 Task: Forward email with the signature Guillermo Adams with the subject Update on a termination meeting from softage.8@softage.net to softage.6@softage.net and softage.7@softage.net with BCC to softage.9@softage.net with the message Could you please provide a list of the project assumptions and constraints?
Action: Mouse moved to (1187, 514)
Screenshot: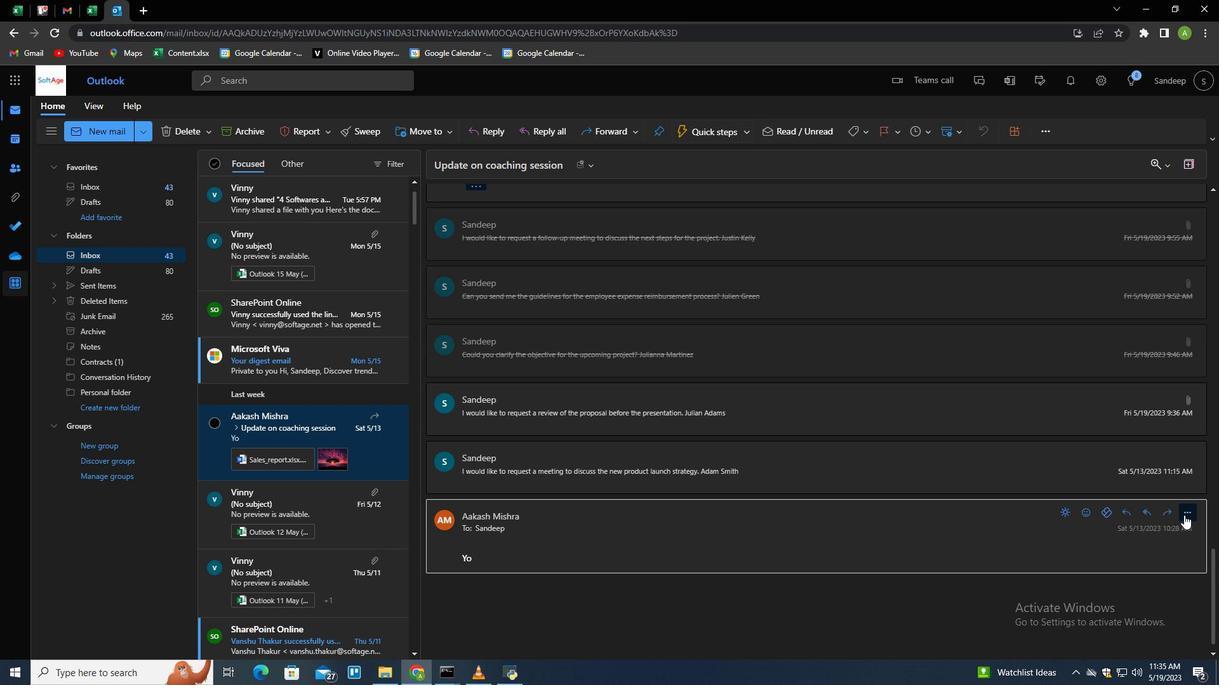 
Action: Mouse pressed left at (1187, 514)
Screenshot: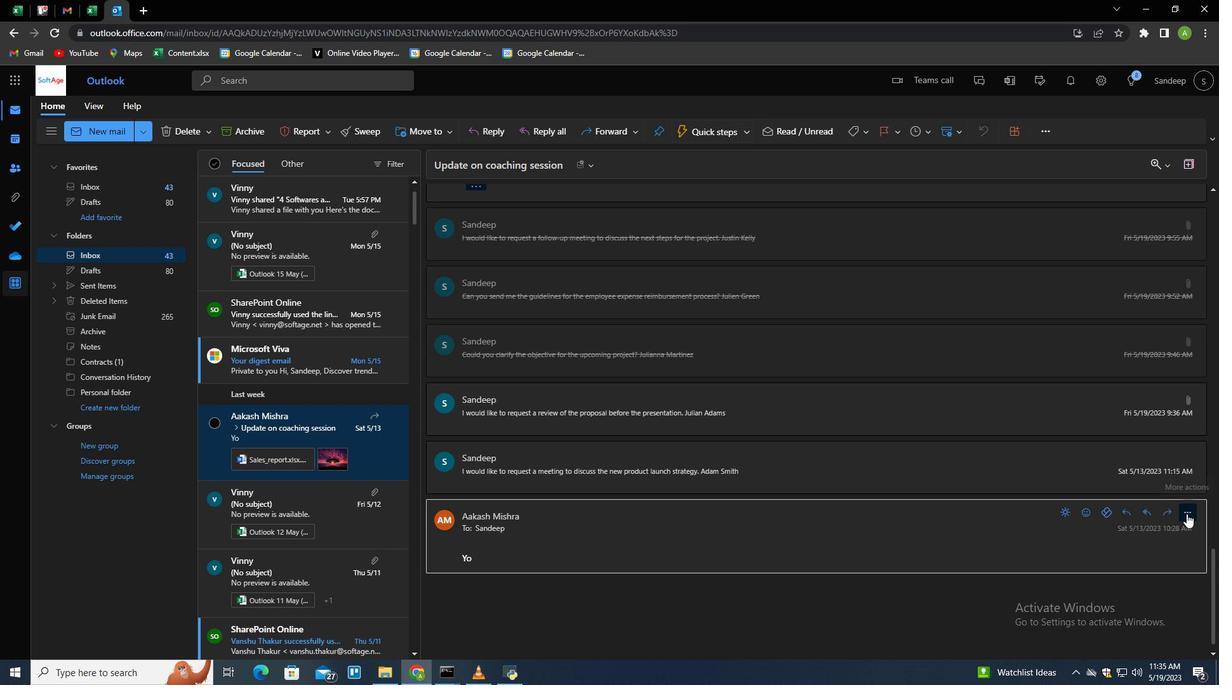 
Action: Mouse moved to (1114, 146)
Screenshot: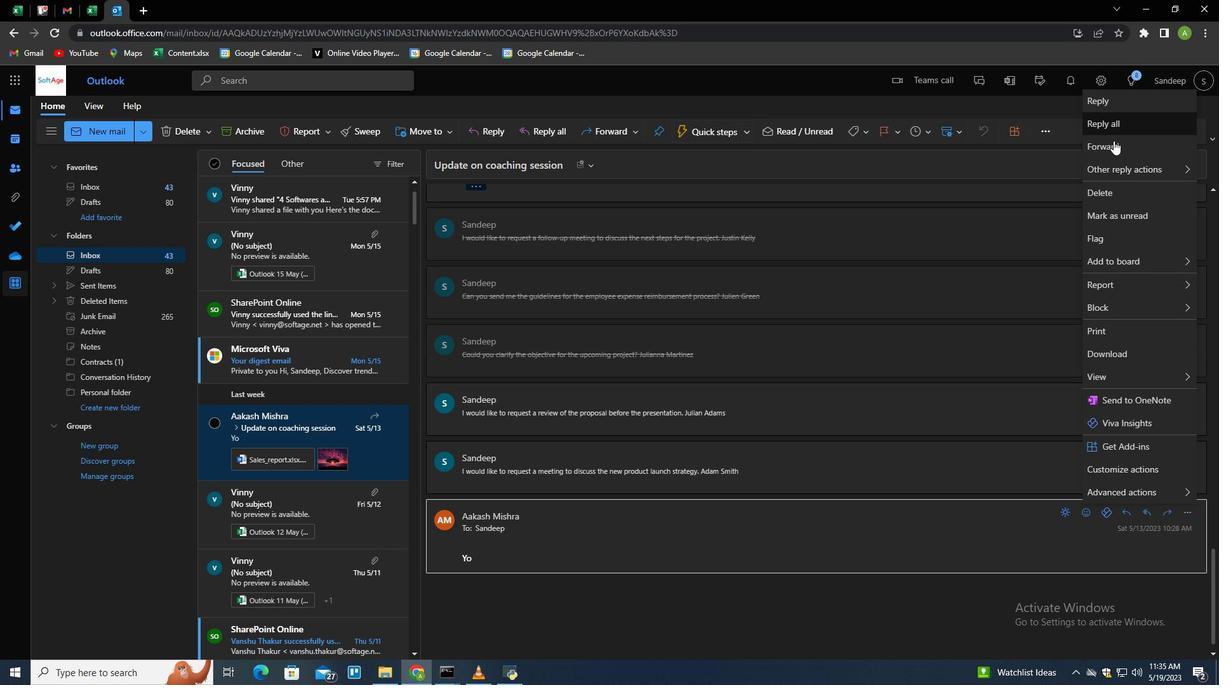 
Action: Mouse pressed left at (1114, 146)
Screenshot: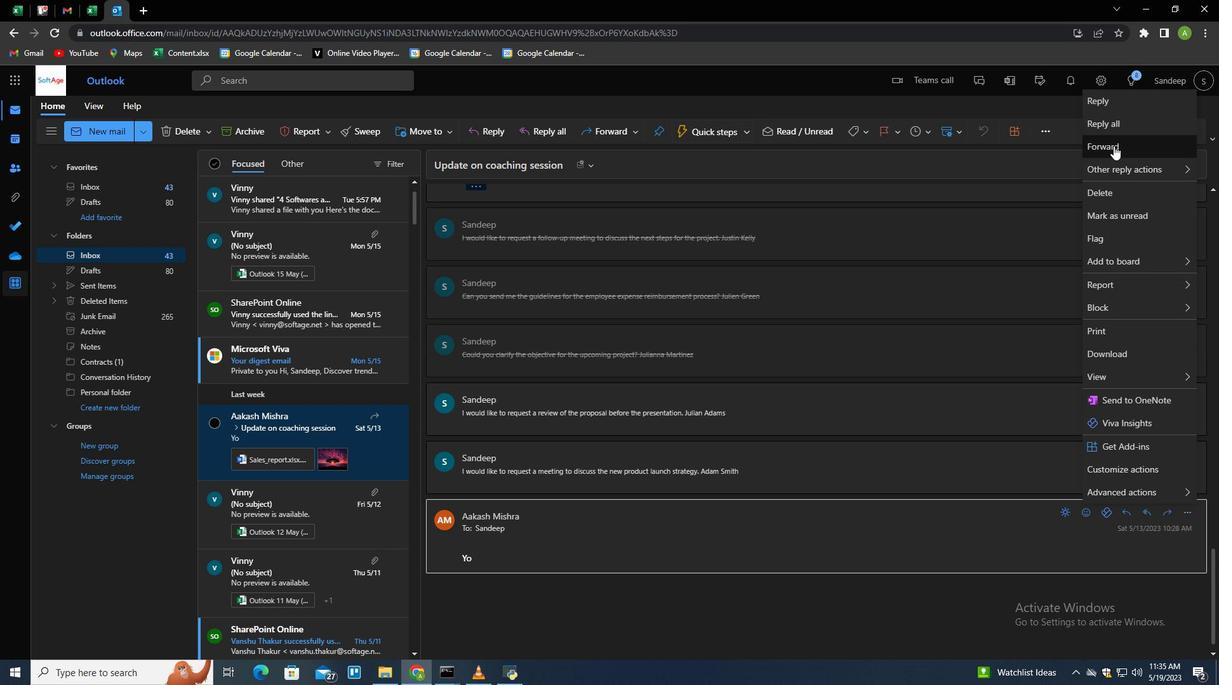 
Action: Mouse moved to (851, 135)
Screenshot: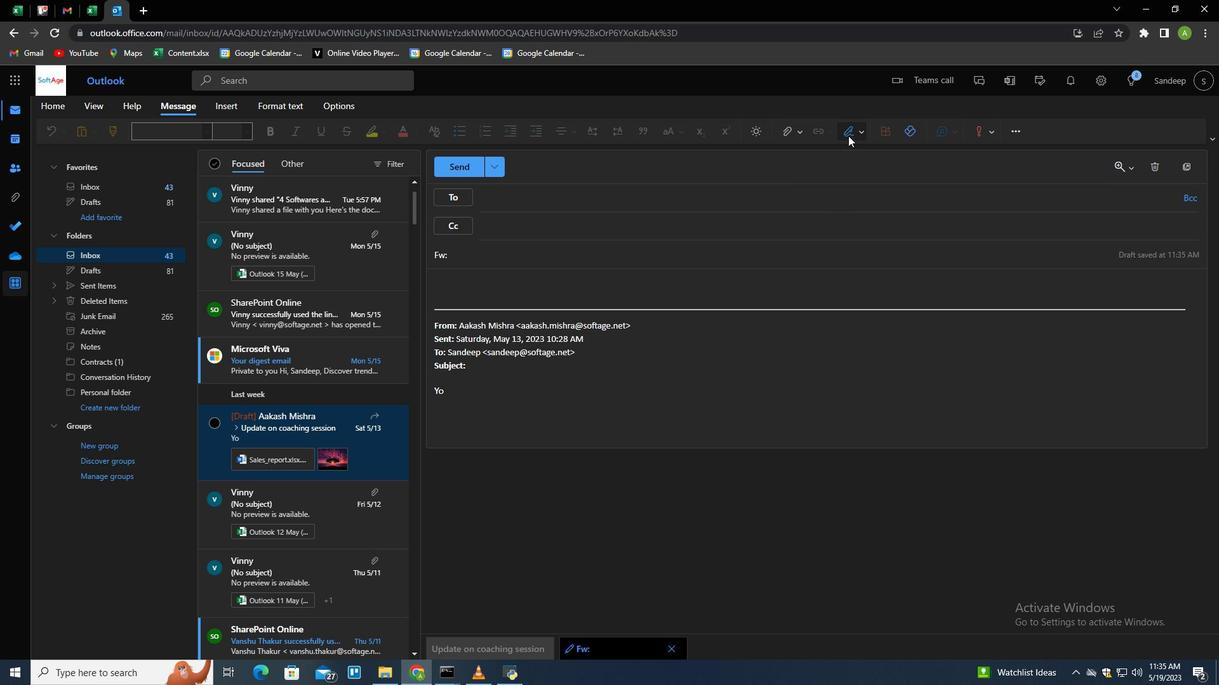 
Action: Mouse pressed left at (851, 135)
Screenshot: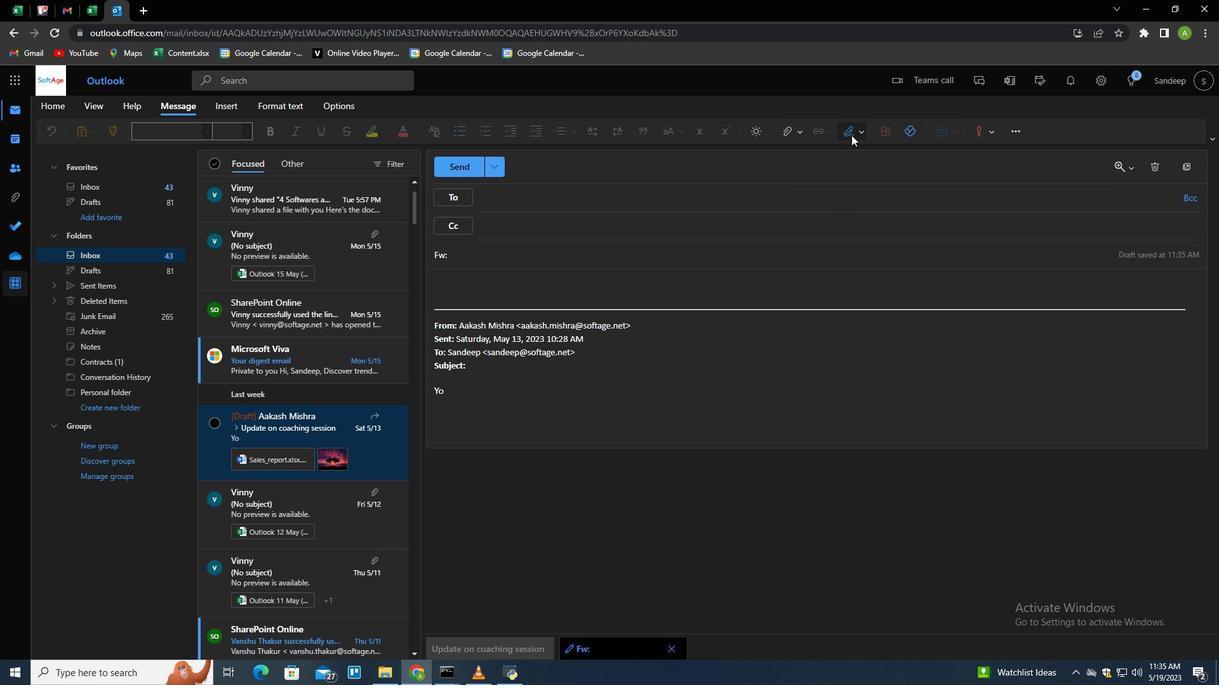 
Action: Mouse moved to (836, 182)
Screenshot: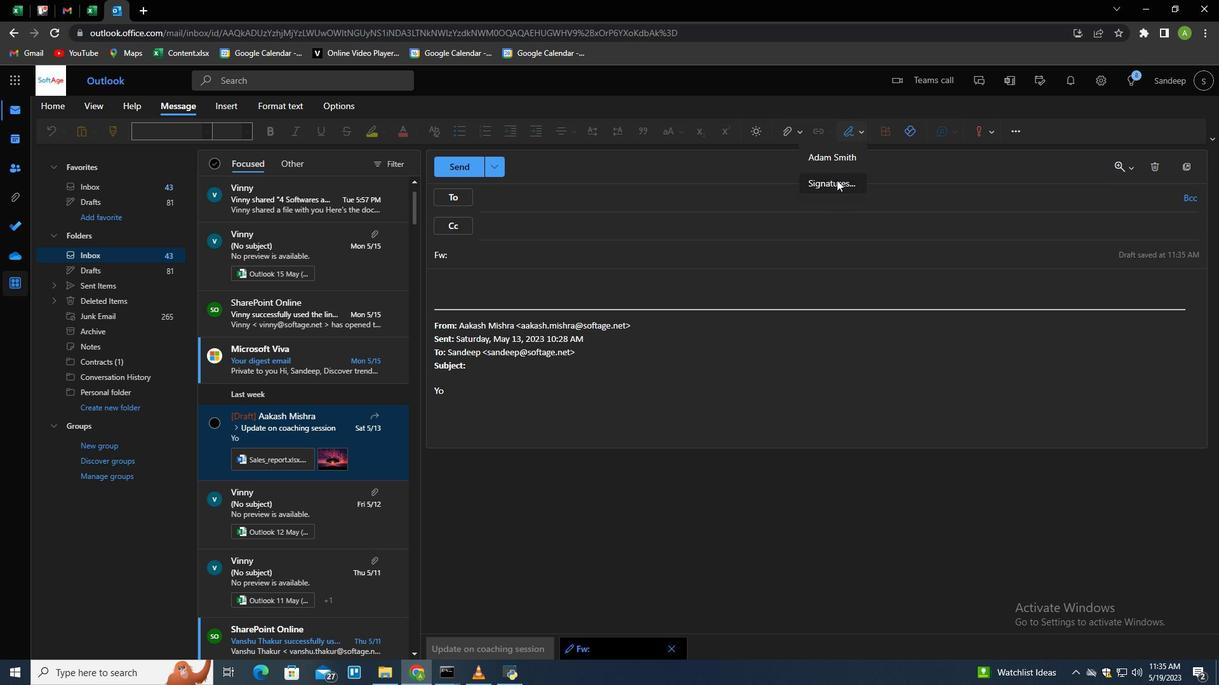 
Action: Mouse pressed left at (836, 182)
Screenshot: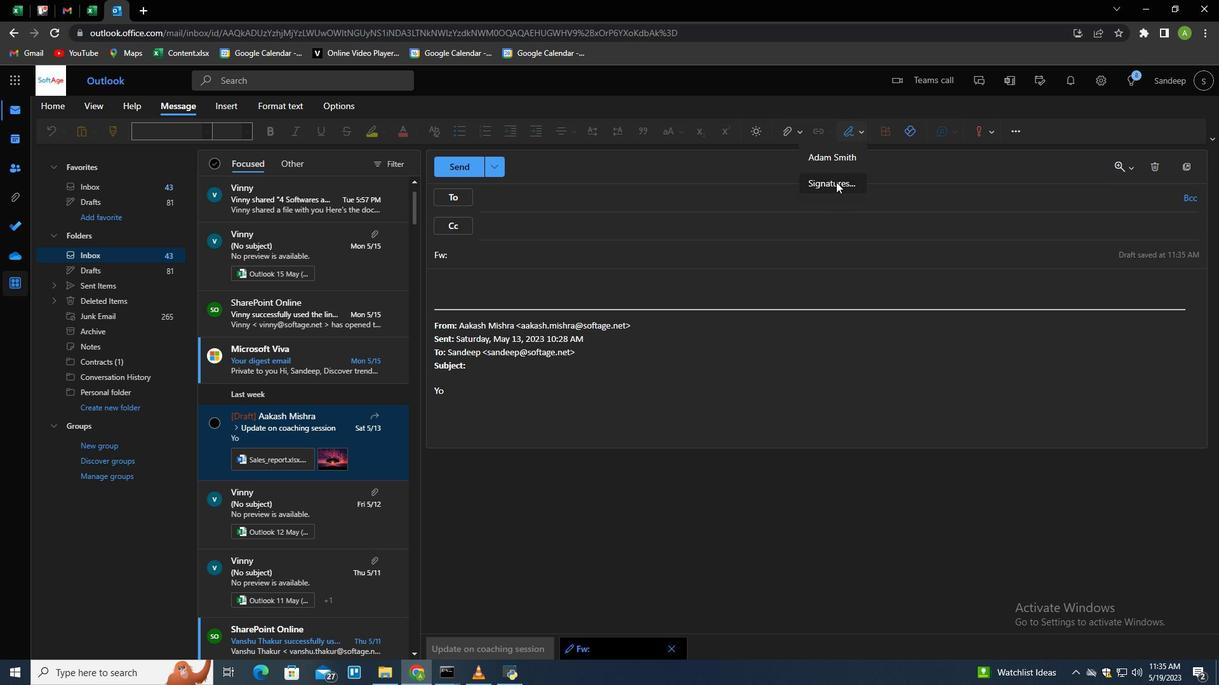 
Action: Mouse moved to (855, 231)
Screenshot: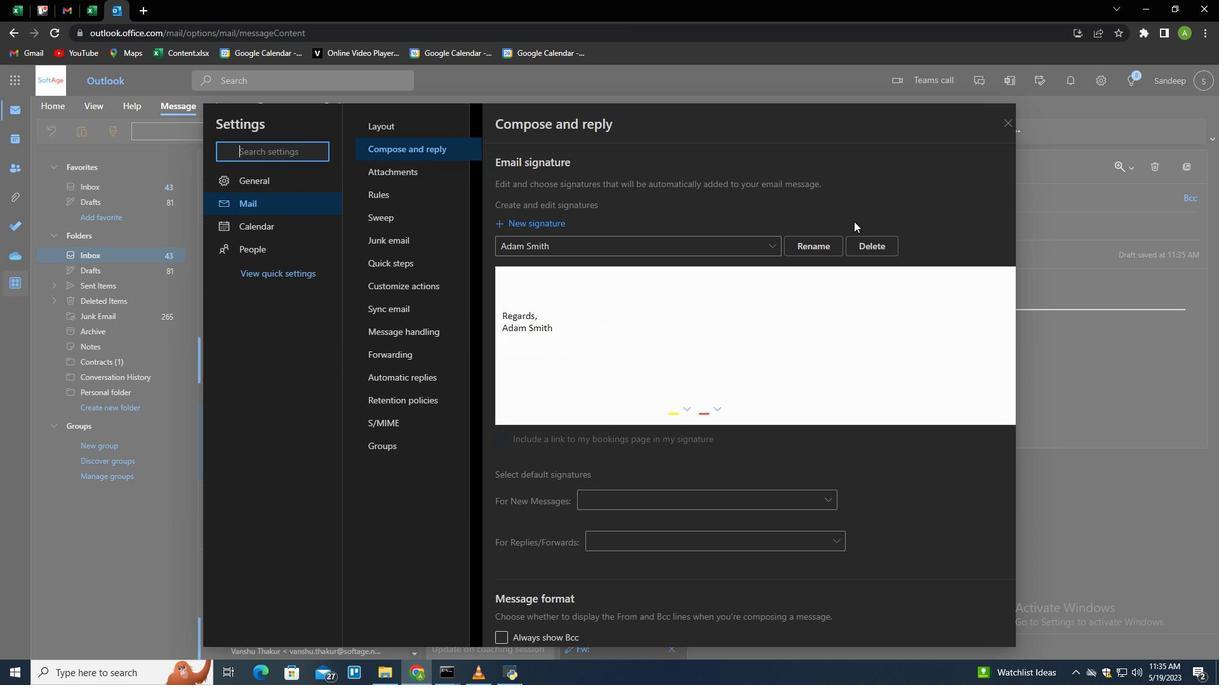
Action: Mouse pressed left at (855, 231)
Screenshot: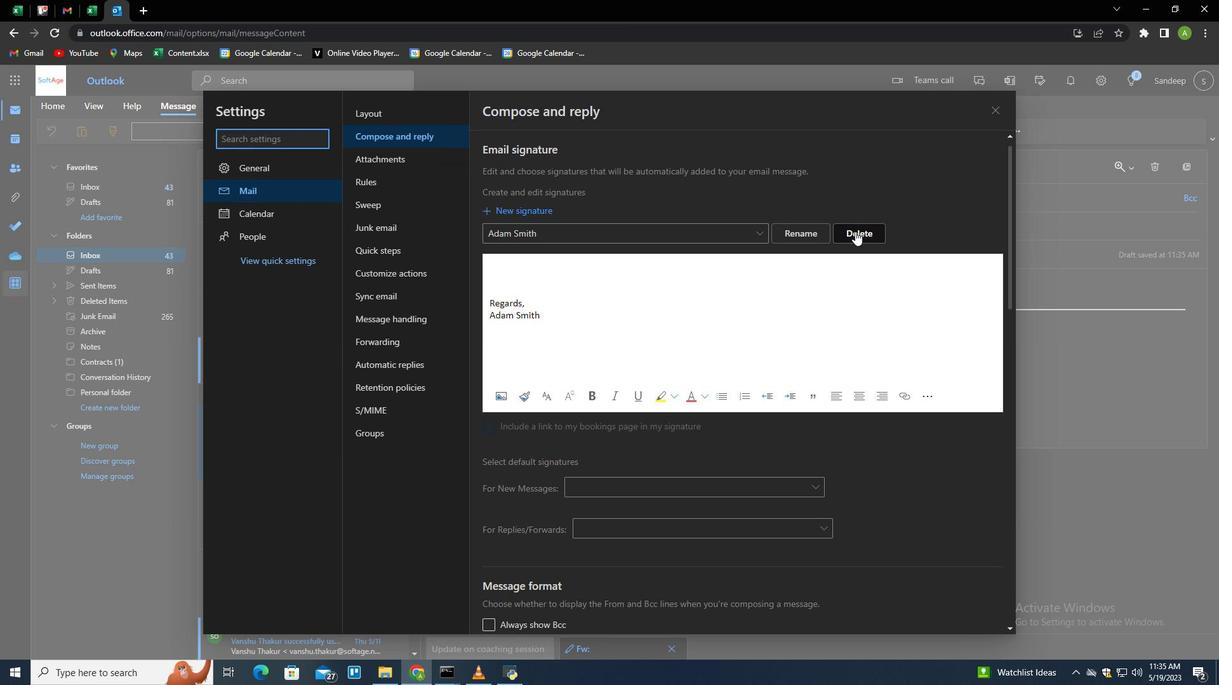 
Action: Mouse moved to (847, 232)
Screenshot: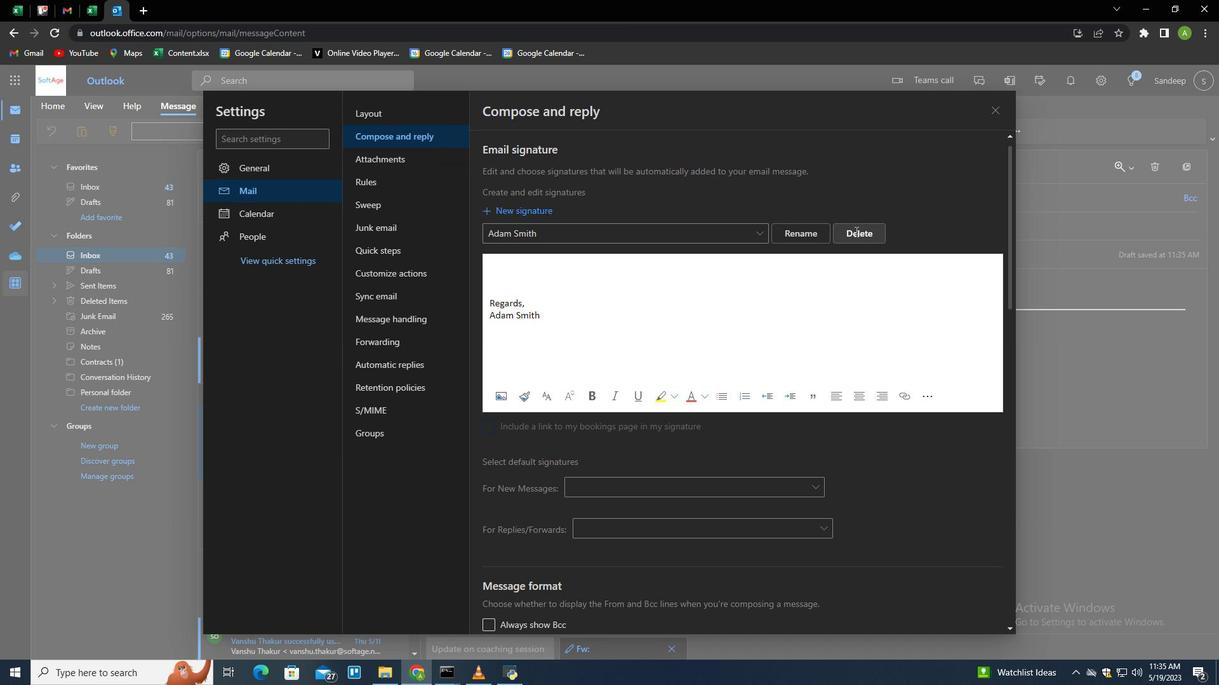 
Action: Mouse pressed left at (847, 232)
Screenshot: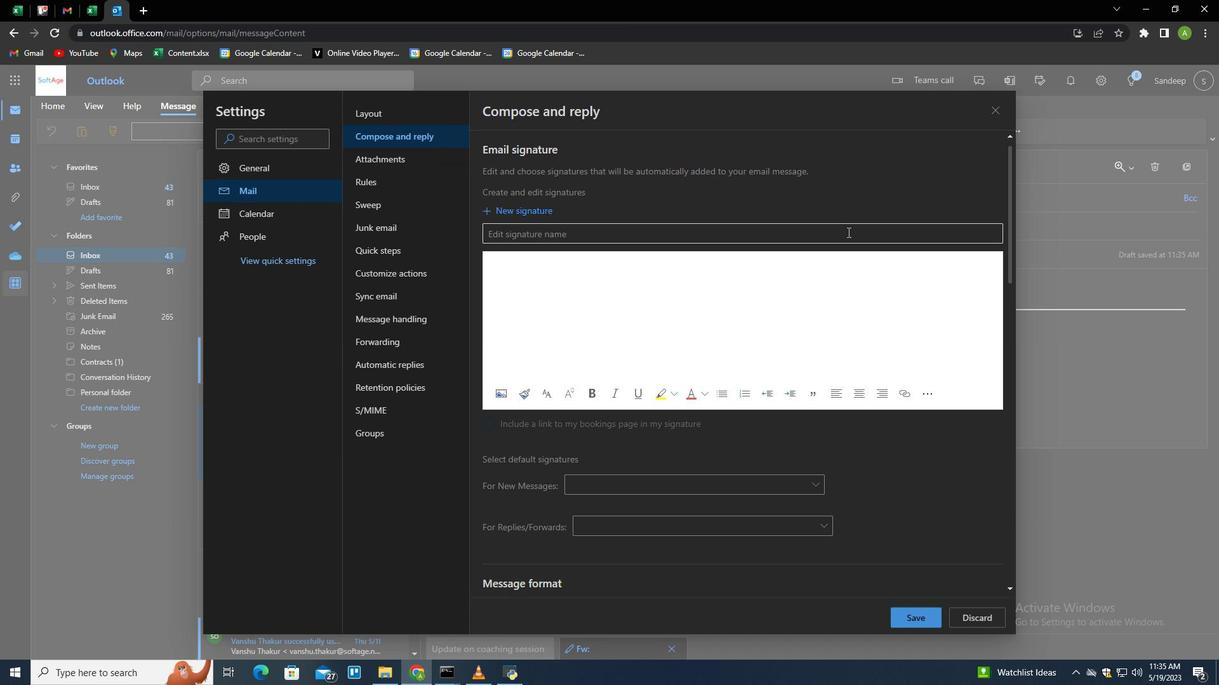 
Action: Mouse moved to (847, 232)
Screenshot: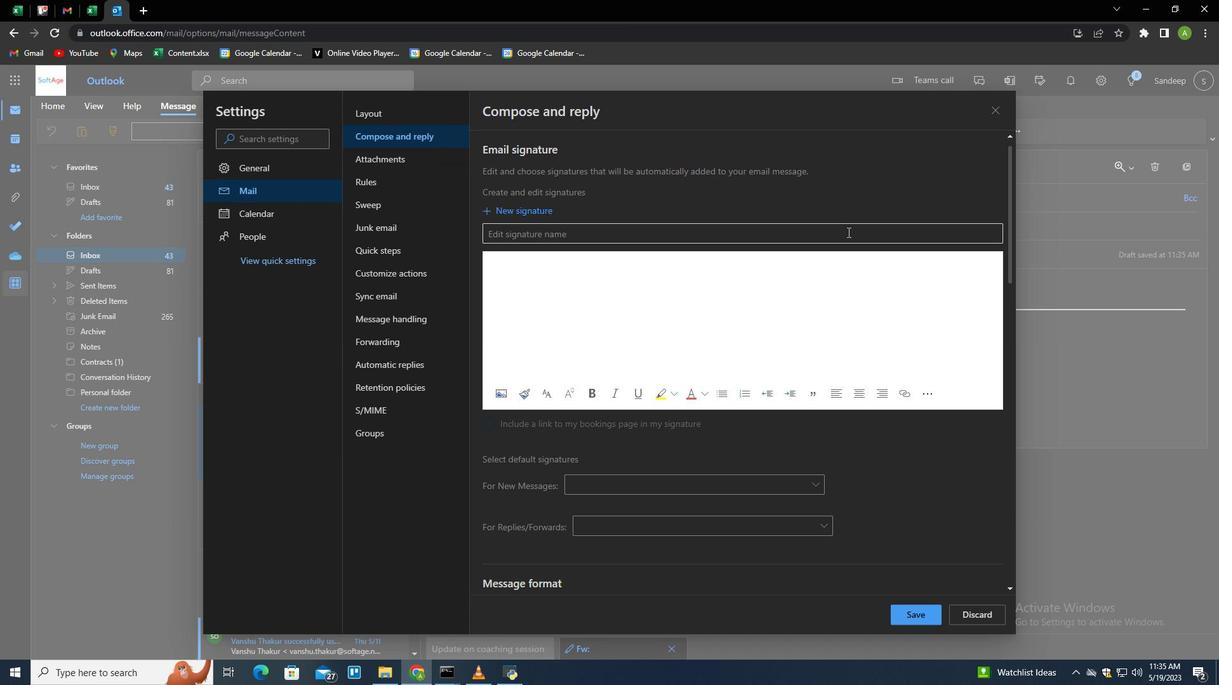 
Action: Key pressed <Key.shift>G
Screenshot: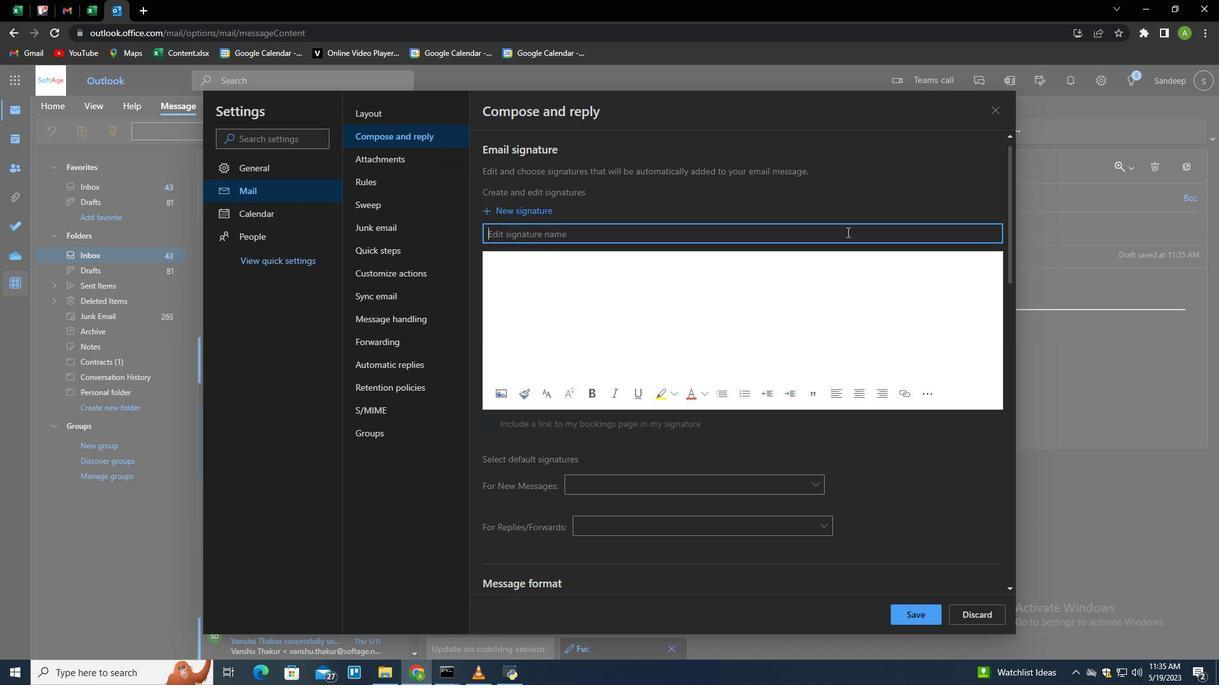 
Action: Mouse moved to (846, 232)
Screenshot: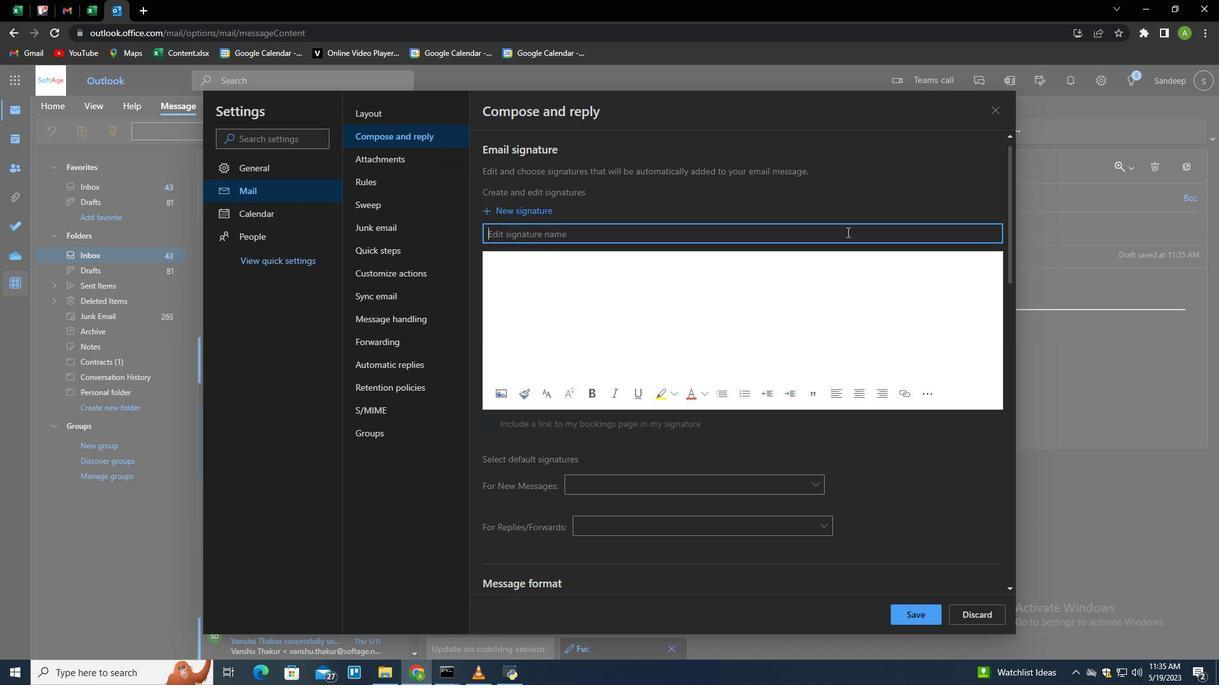 
Action: Key pressed uillermo<Key.space><Key.shift>Adams<Key.tab><Key.shift>Guillermo<Key.space><Key.shift>Adams
Screenshot: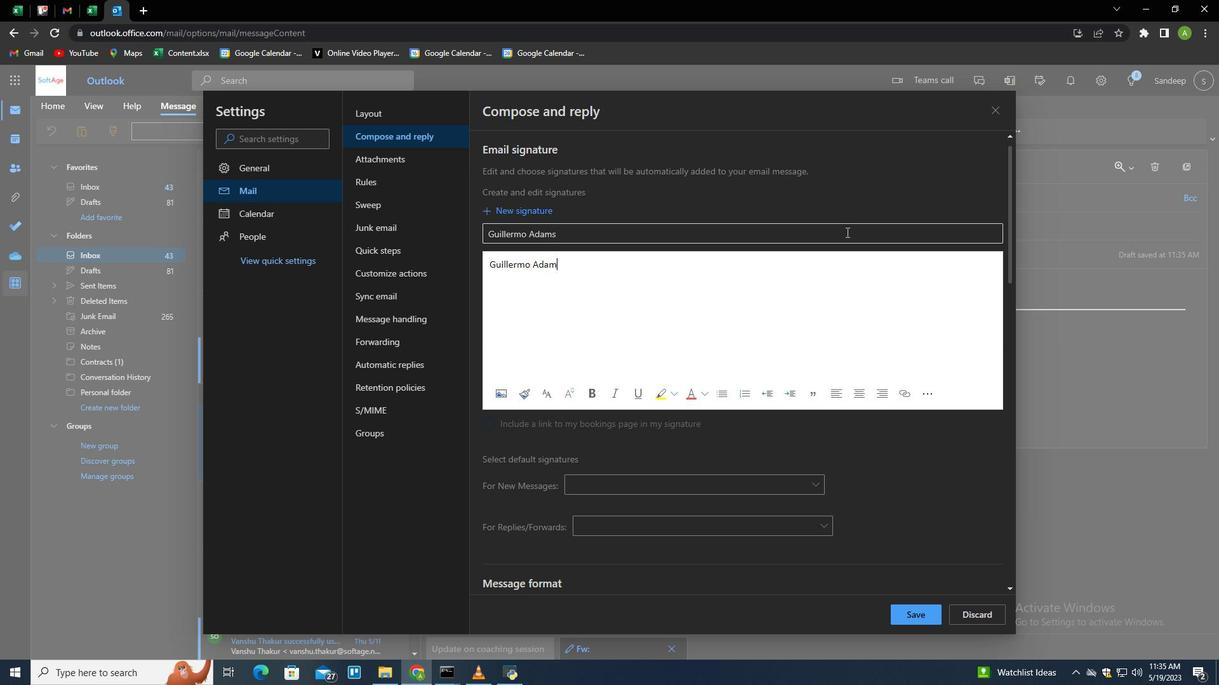 
Action: Mouse moved to (905, 615)
Screenshot: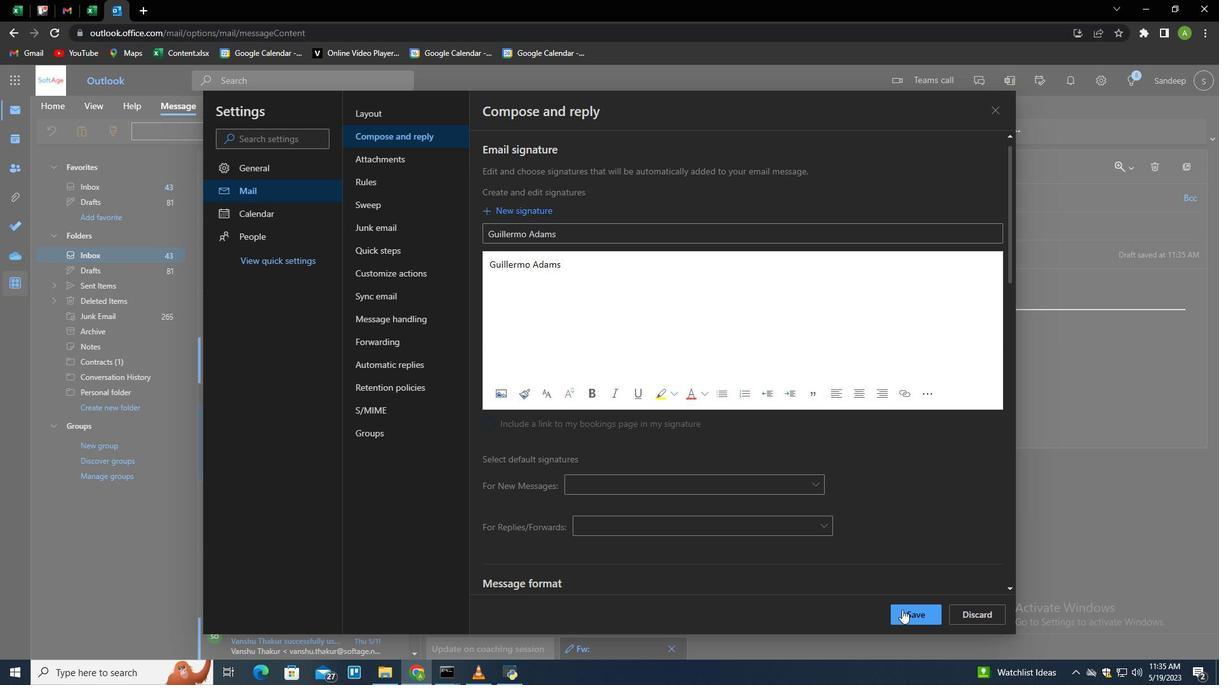 
Action: Mouse pressed left at (905, 615)
Screenshot: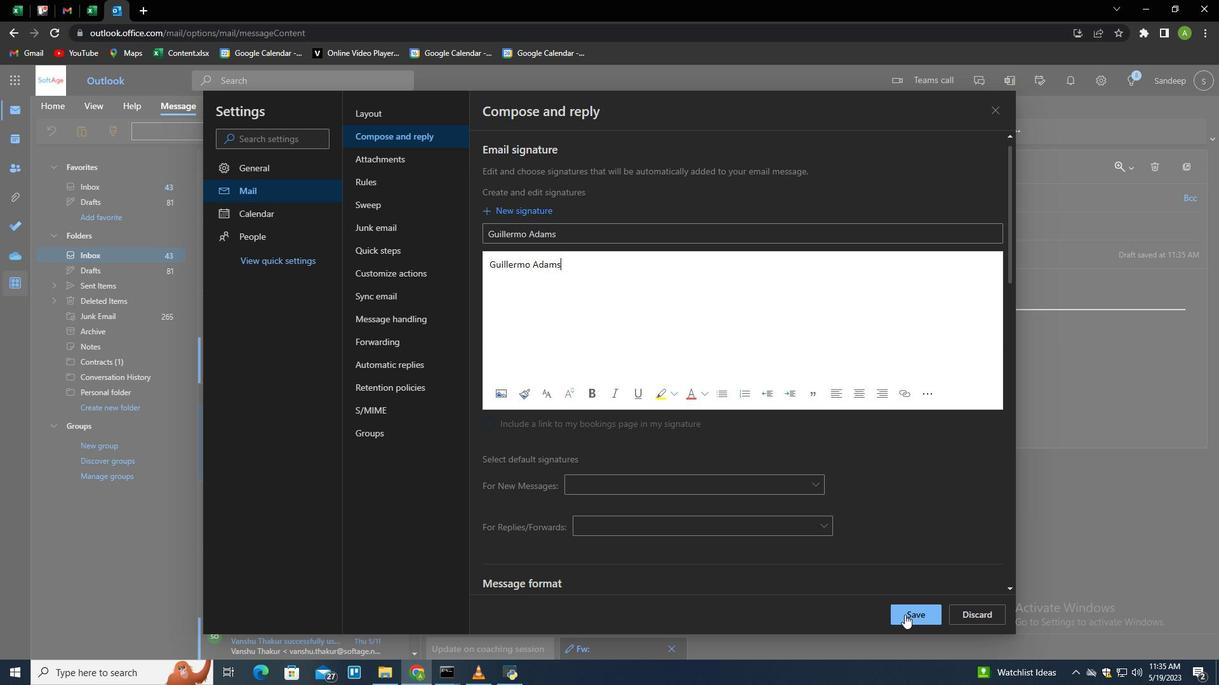 
Action: Mouse moved to (1042, 342)
Screenshot: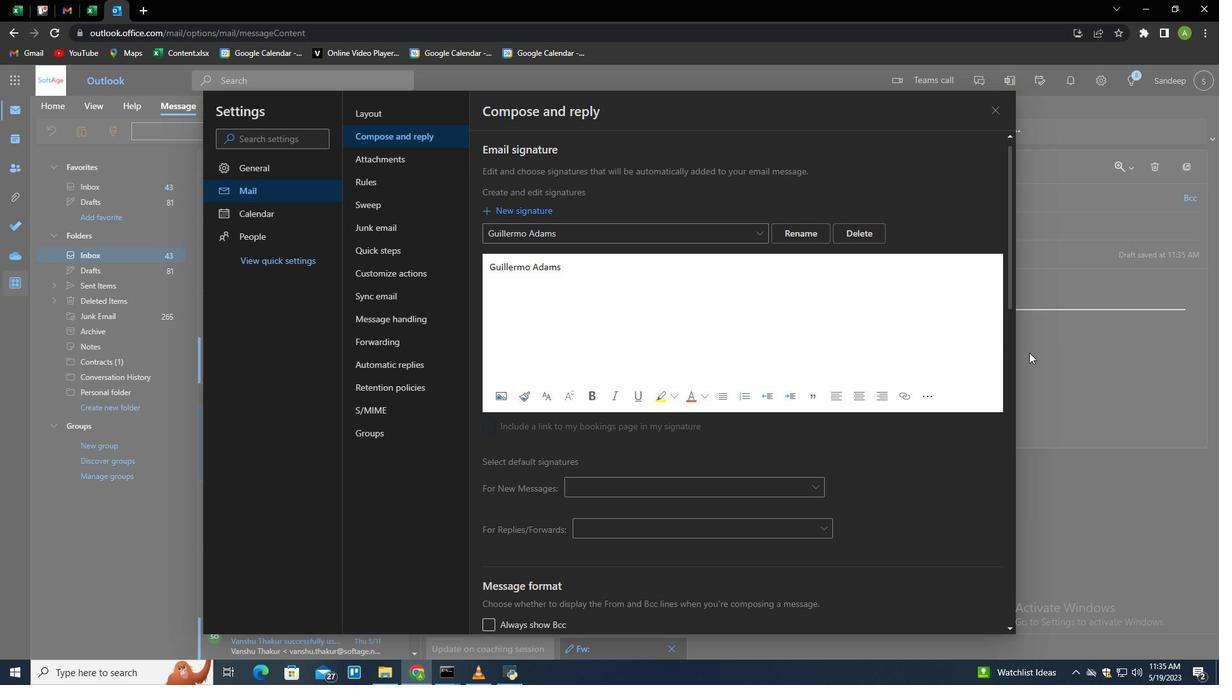 
Action: Mouse pressed left at (1042, 342)
Screenshot: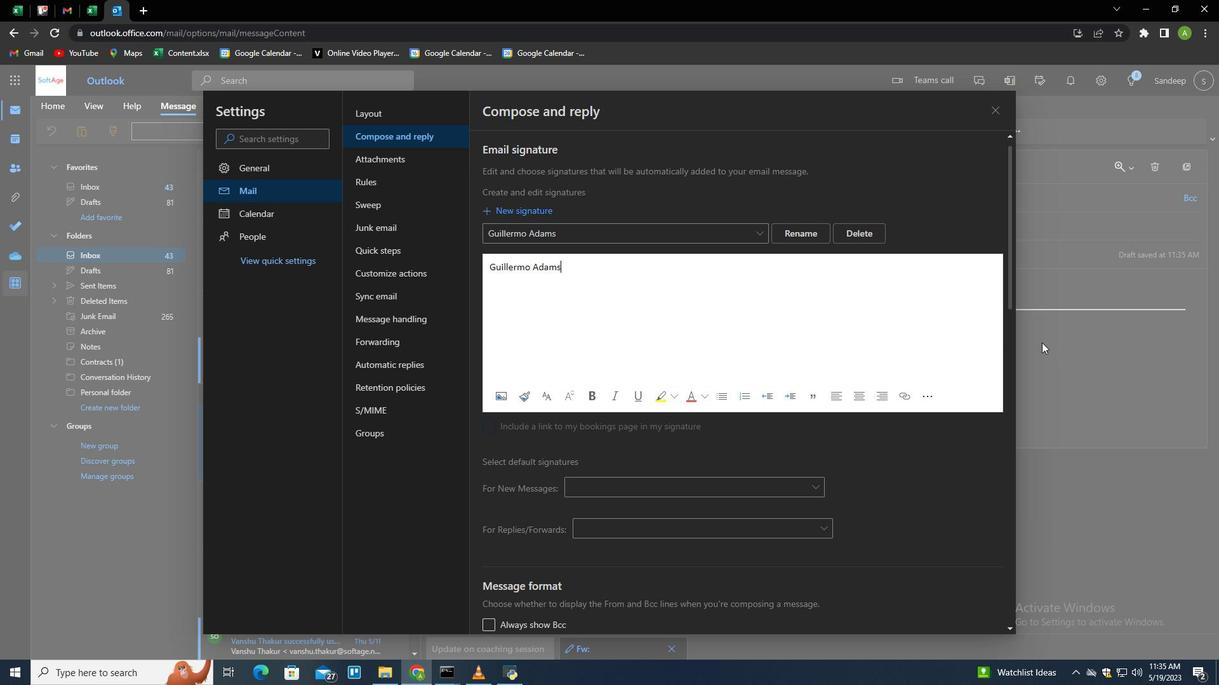
Action: Mouse moved to (851, 132)
Screenshot: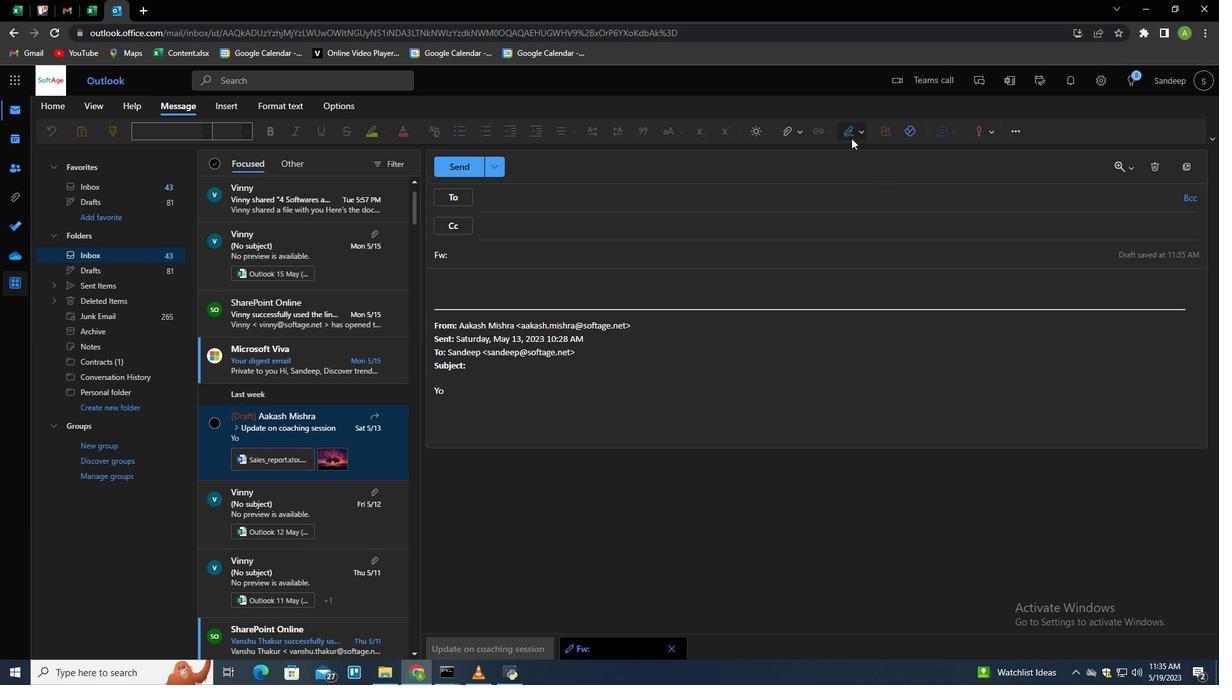 
Action: Mouse pressed left at (851, 132)
Screenshot: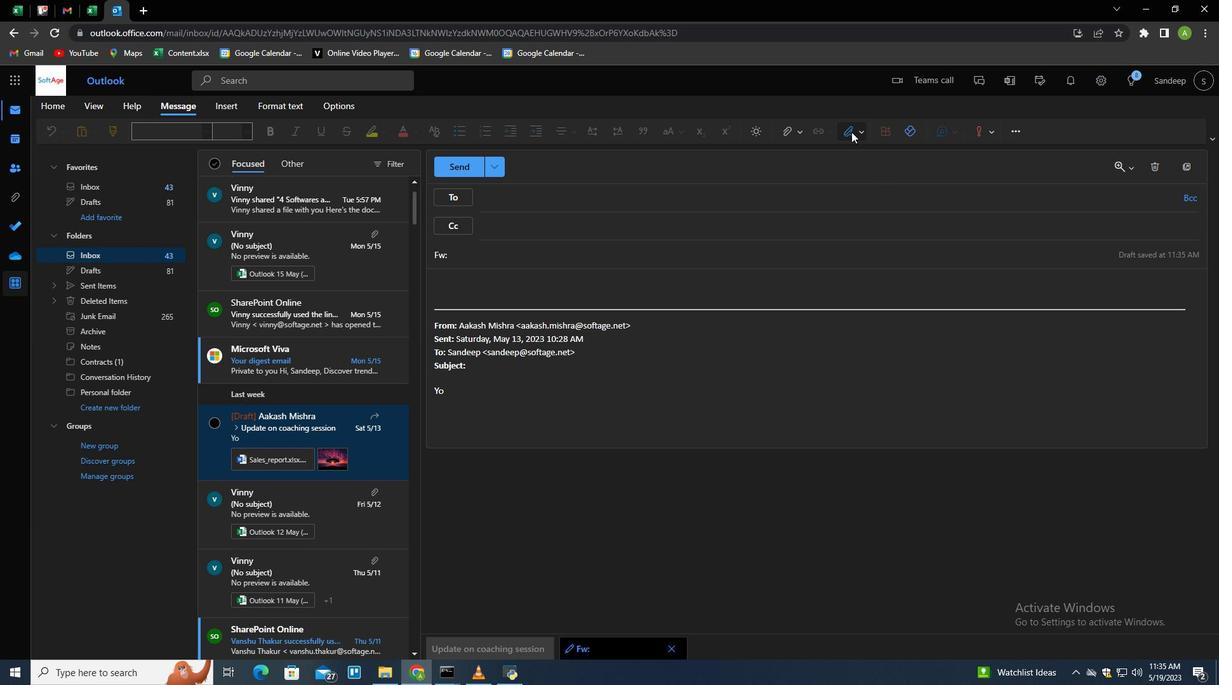 
Action: Mouse moved to (841, 153)
Screenshot: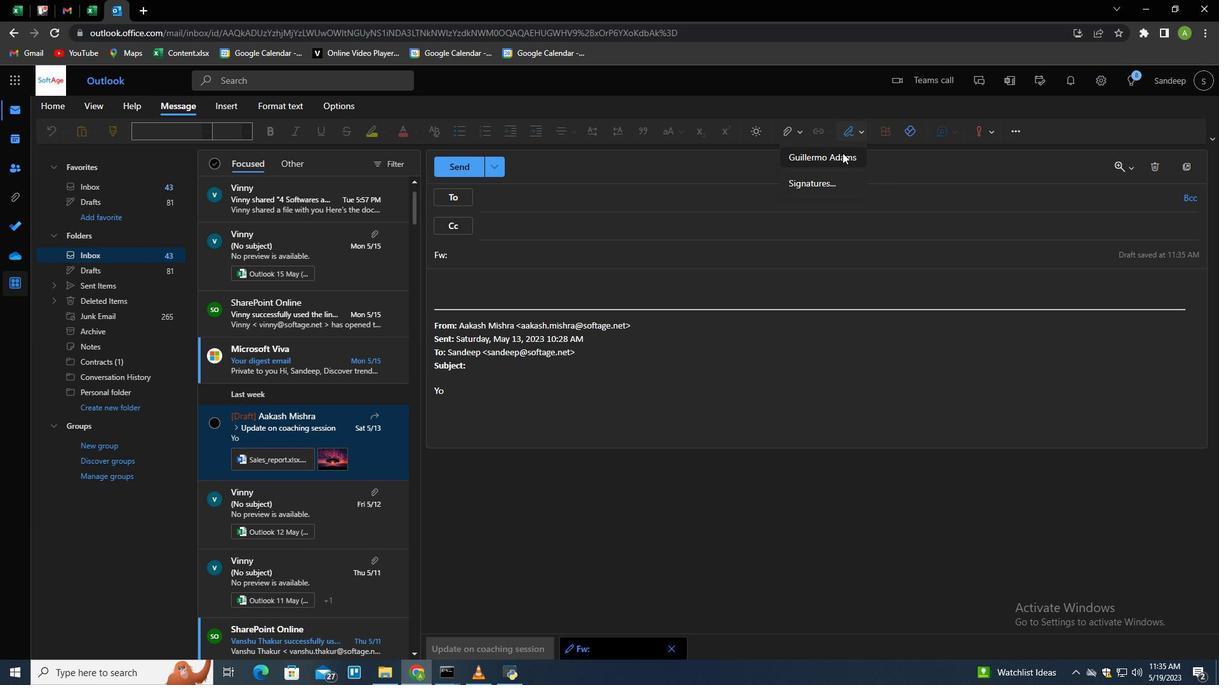 
Action: Mouse pressed left at (841, 153)
Screenshot: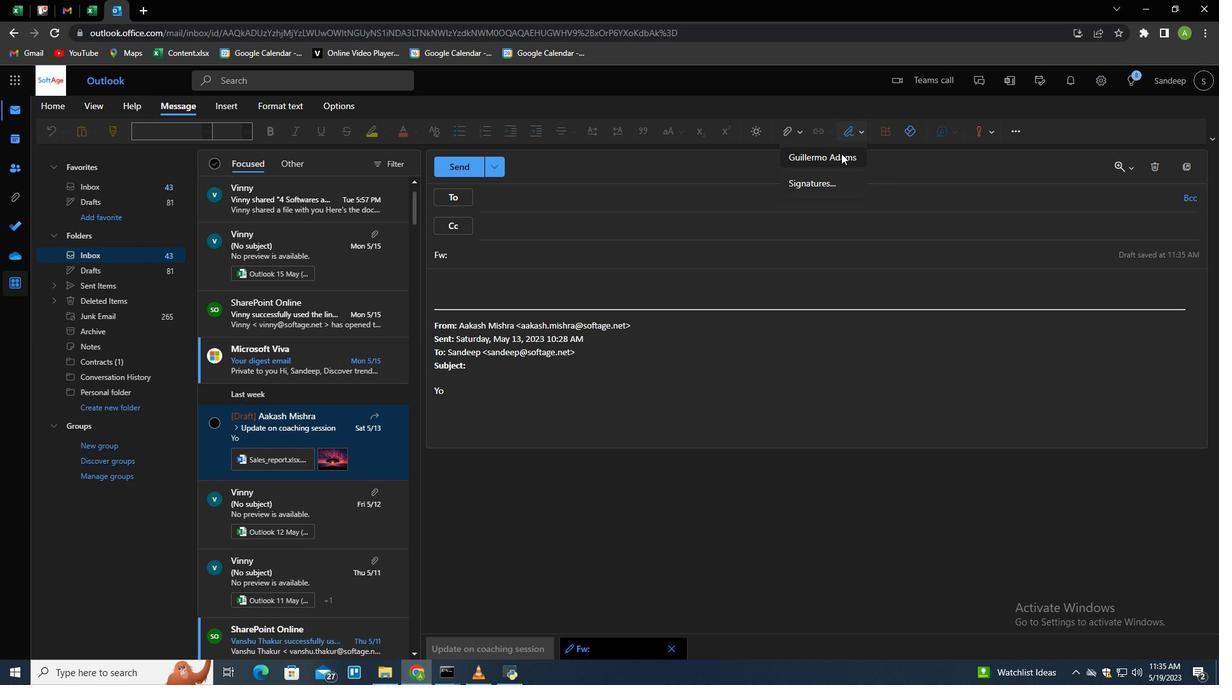
Action: Mouse moved to (506, 252)
Screenshot: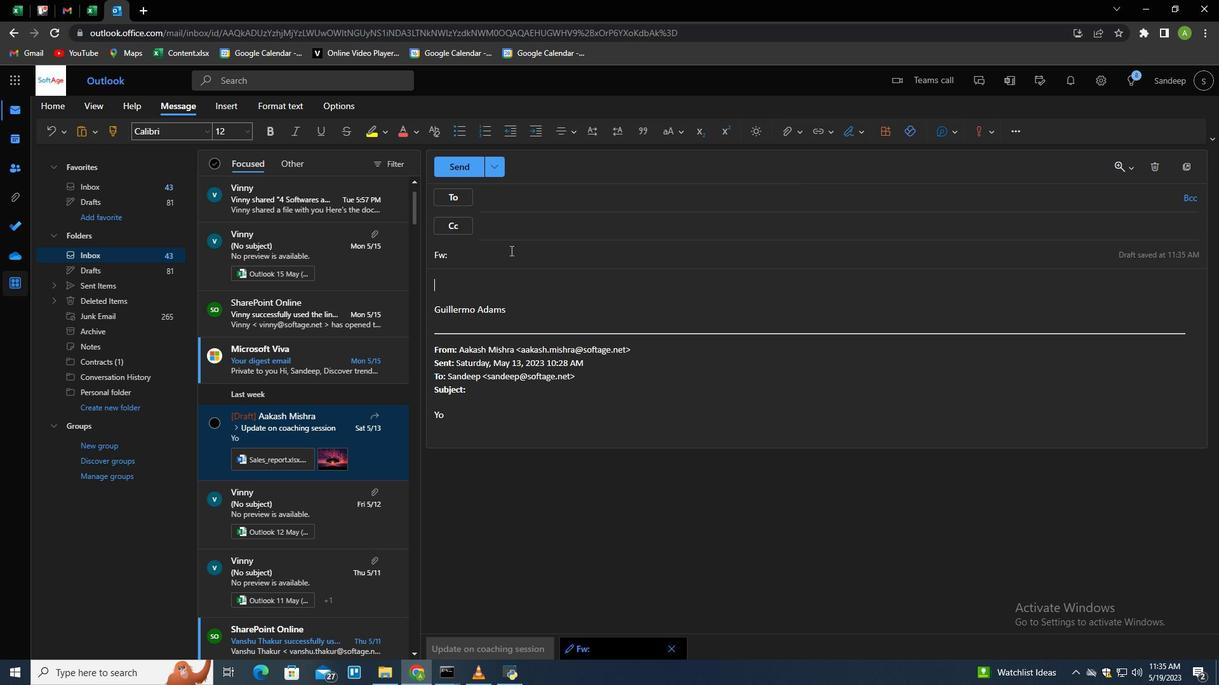 
Action: Mouse pressed left at (506, 252)
Screenshot: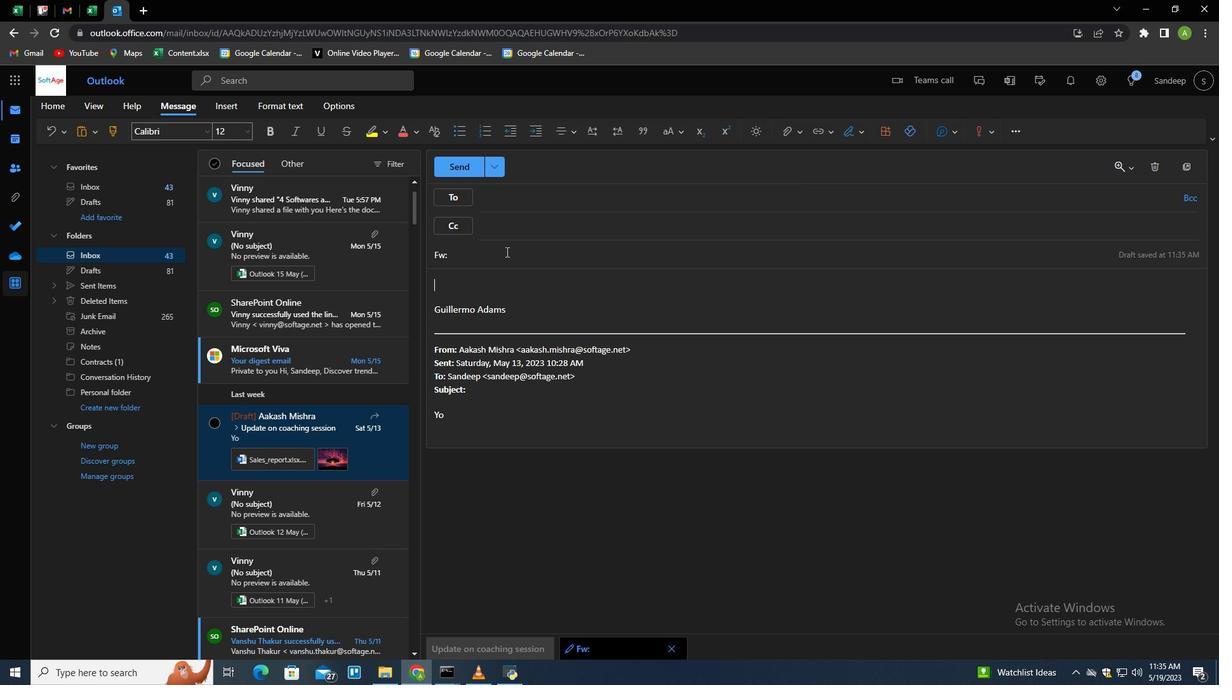 
Action: Mouse moved to (504, 254)
Screenshot: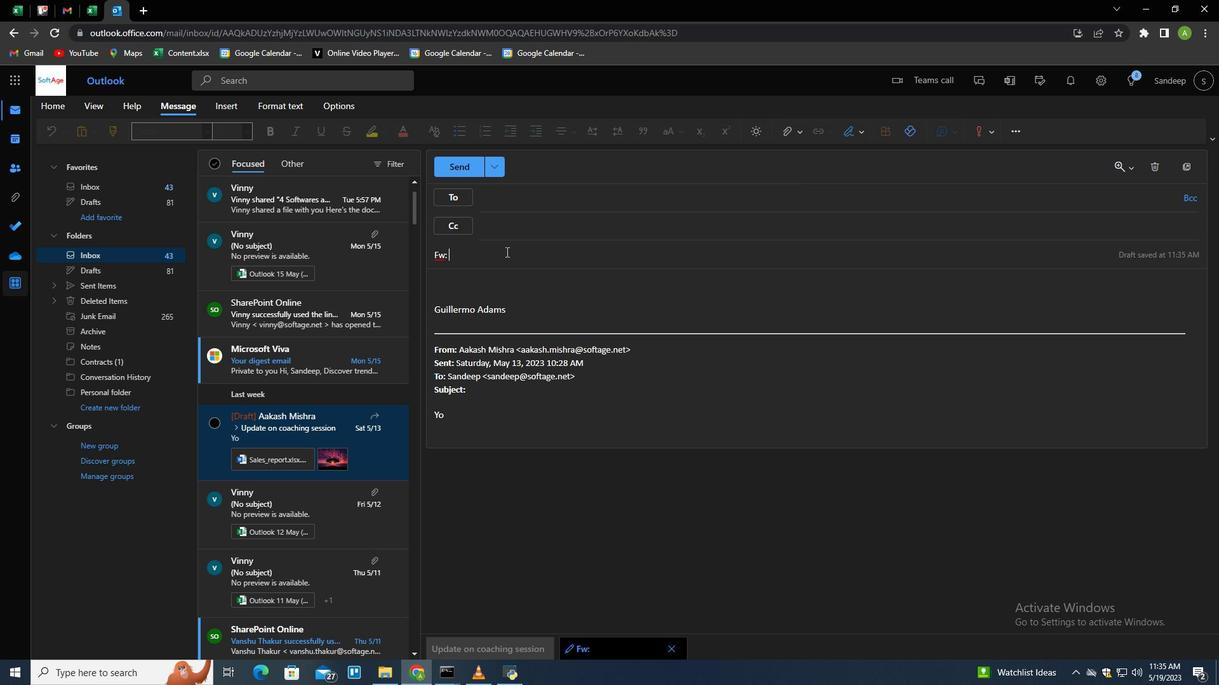 
Action: Key pressed <Key.shift>Update<Key.space>an<Key.space><Key.backspace><Key.backspace><Key.backspace>on<Key.space>a<Key.space>termn<Key.backspace>ination<Key.space>meeting<Key.tab>
Screenshot: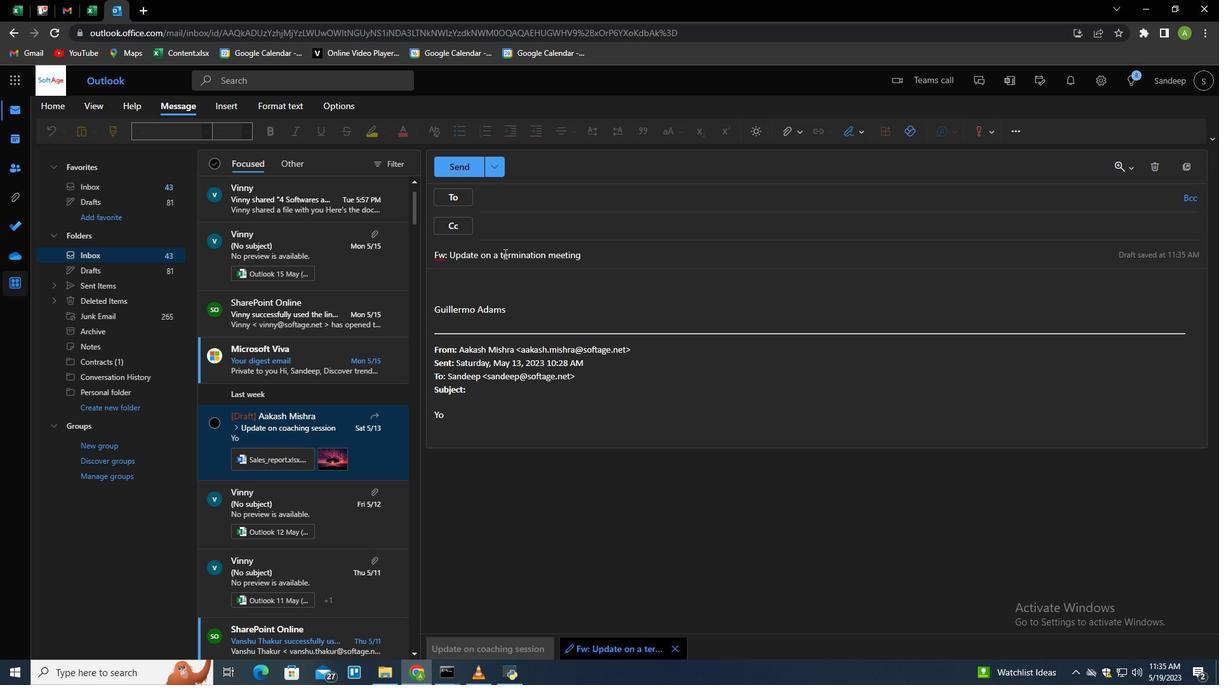 
Action: Mouse moved to (509, 198)
Screenshot: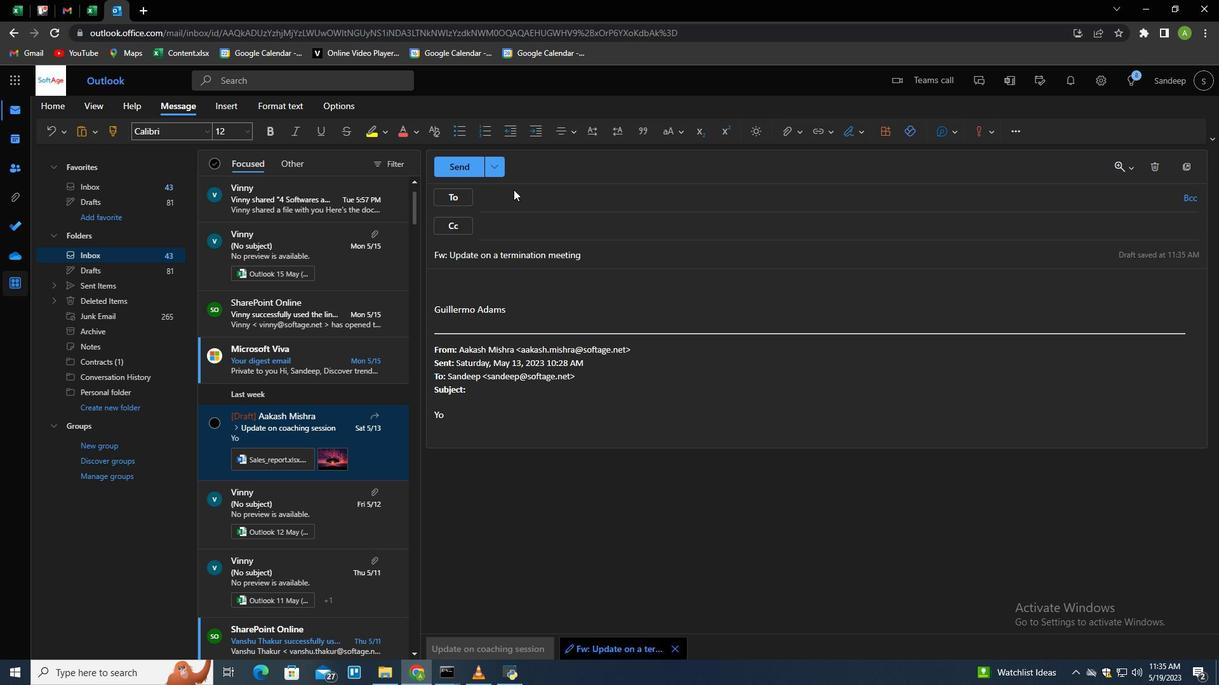 
Action: Mouse pressed left at (509, 198)
Screenshot: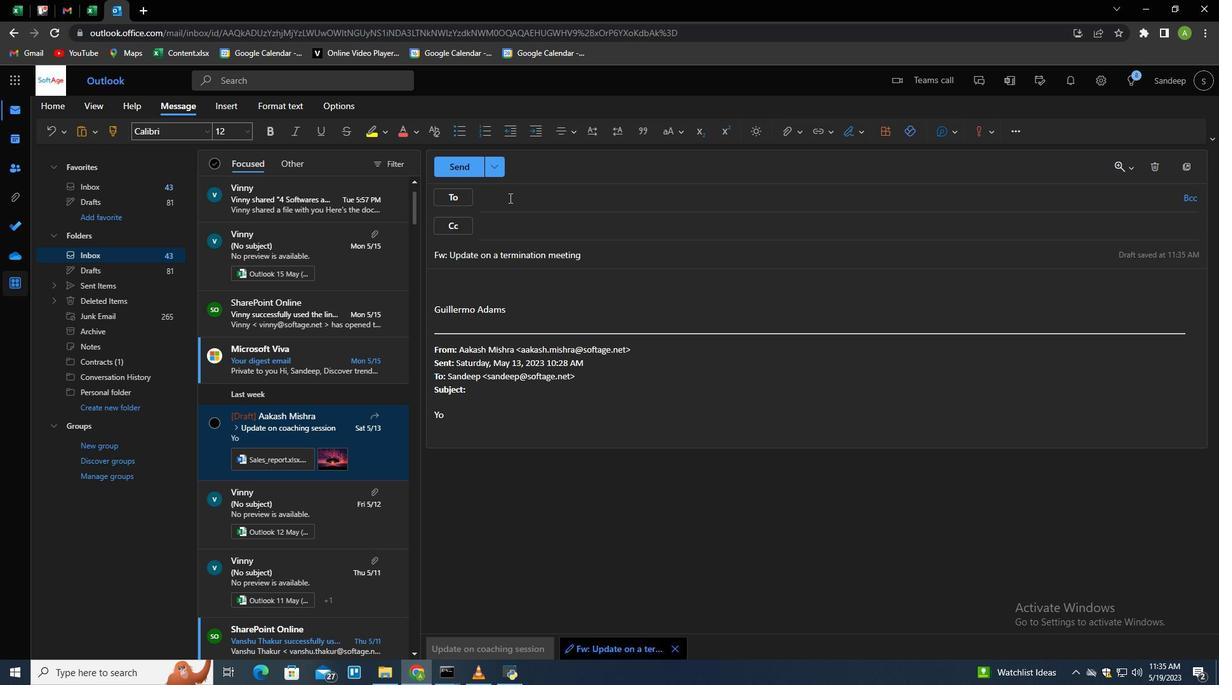 
Action: Key pressed softage.6<Key.shift>@softage.net<Key.enter><Key.tab>
Screenshot: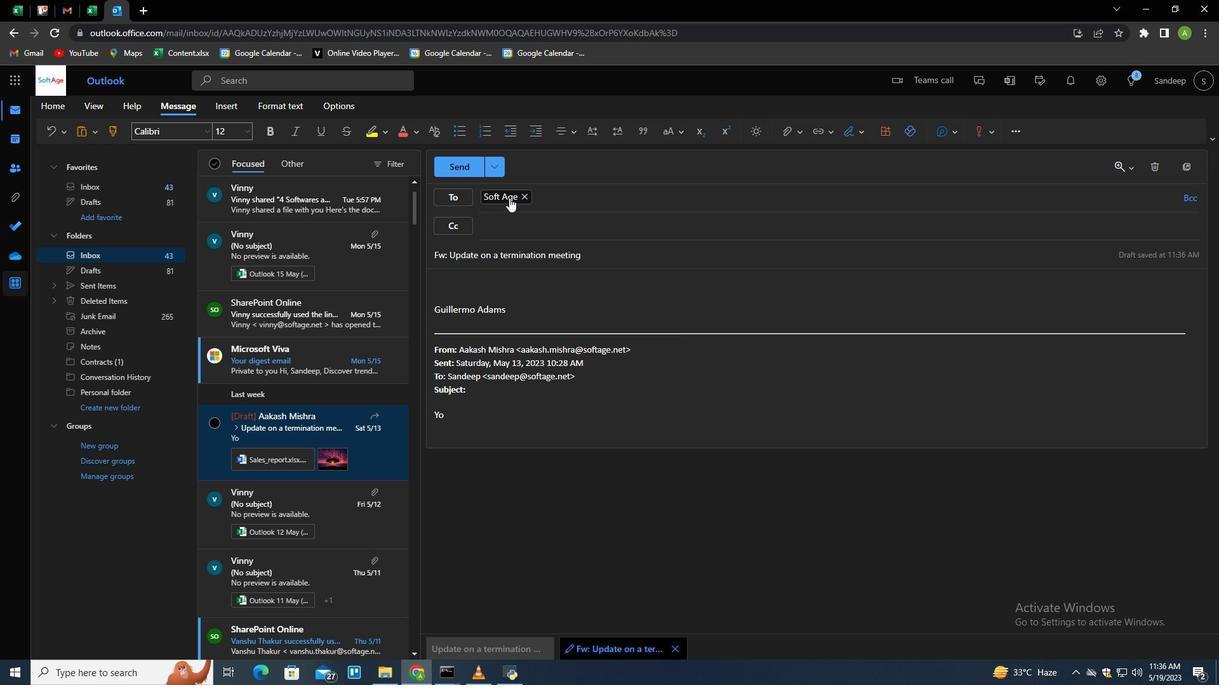 
Action: Mouse moved to (583, 199)
Screenshot: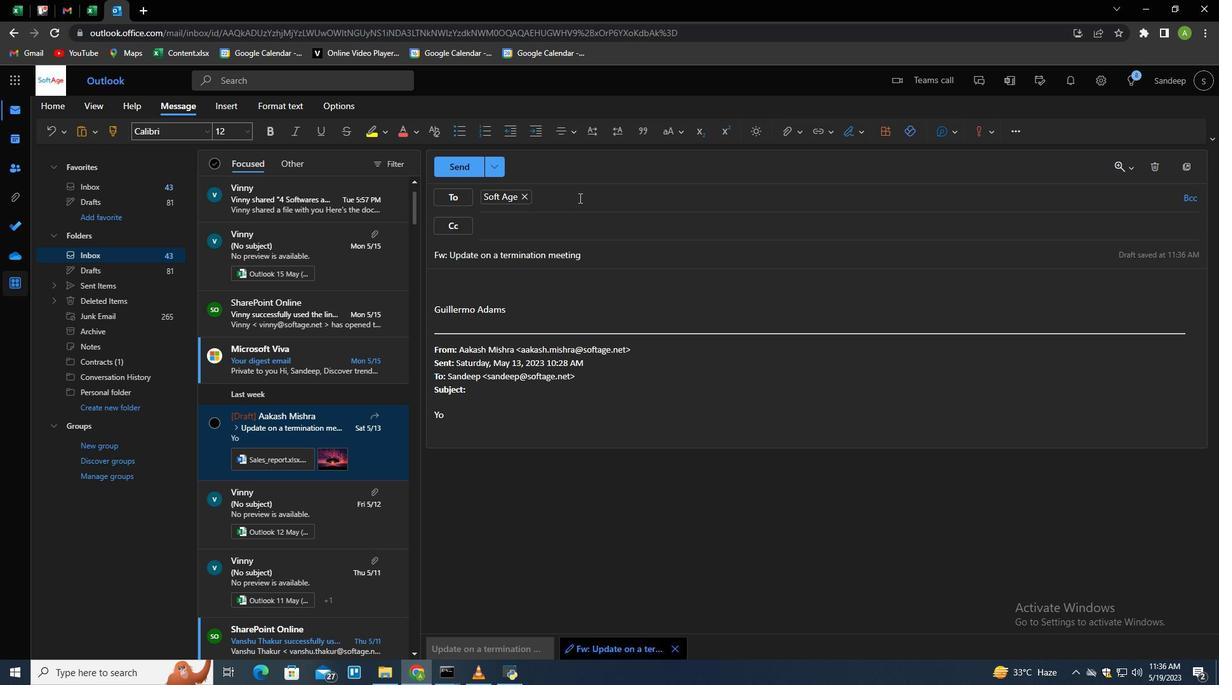 
Action: Mouse pressed left at (583, 199)
Screenshot: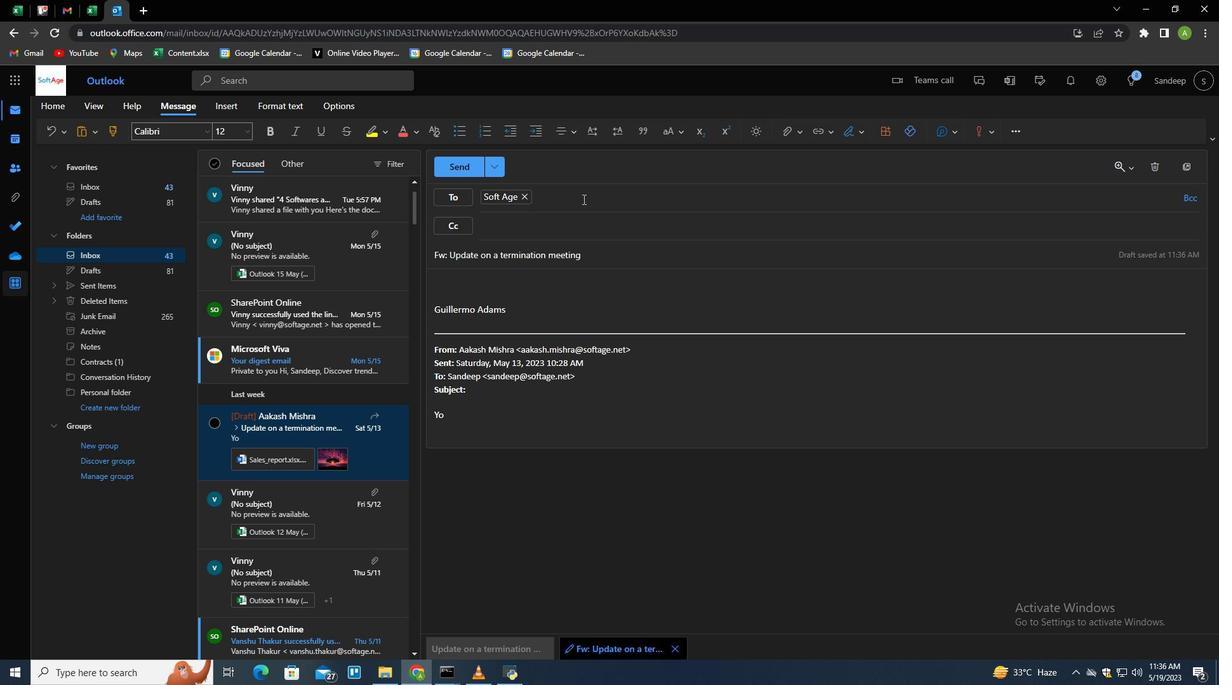 
Action: Key pressed softage.7<Key.shift>@softae.net<Key.backspace><Key.backspace><Key.backspace><Key.backspace><Key.backspace>ge.net<Key.enter>
Screenshot: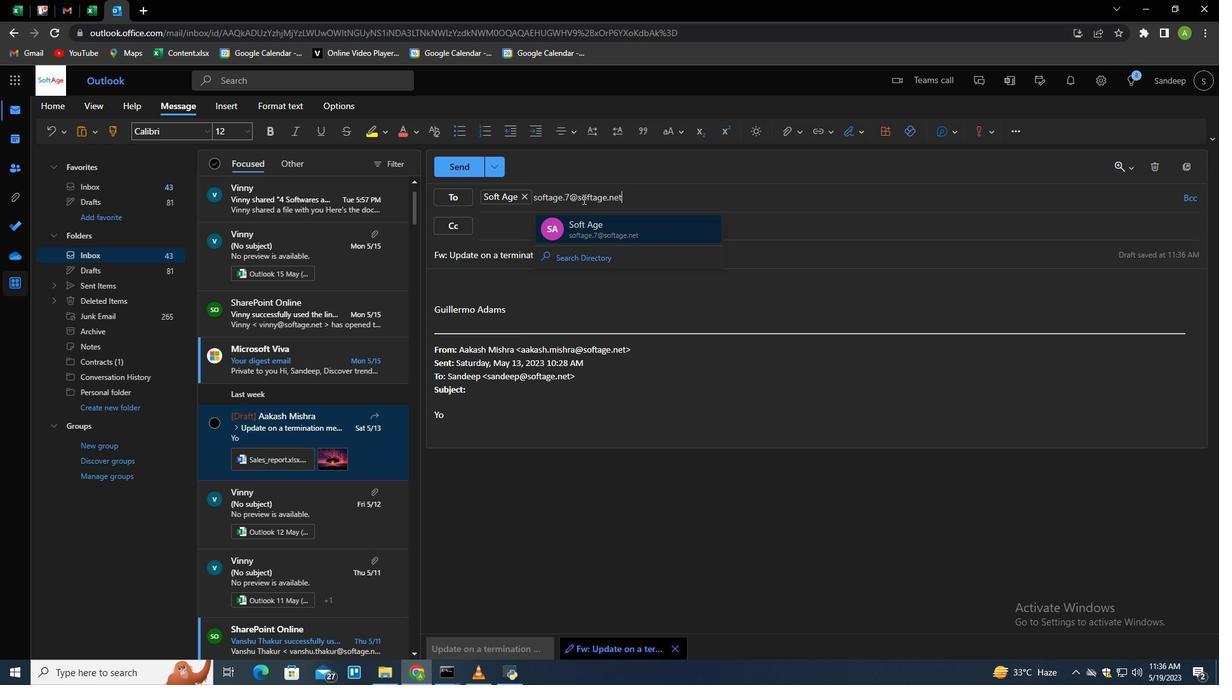 
Action: Mouse moved to (1188, 203)
Screenshot: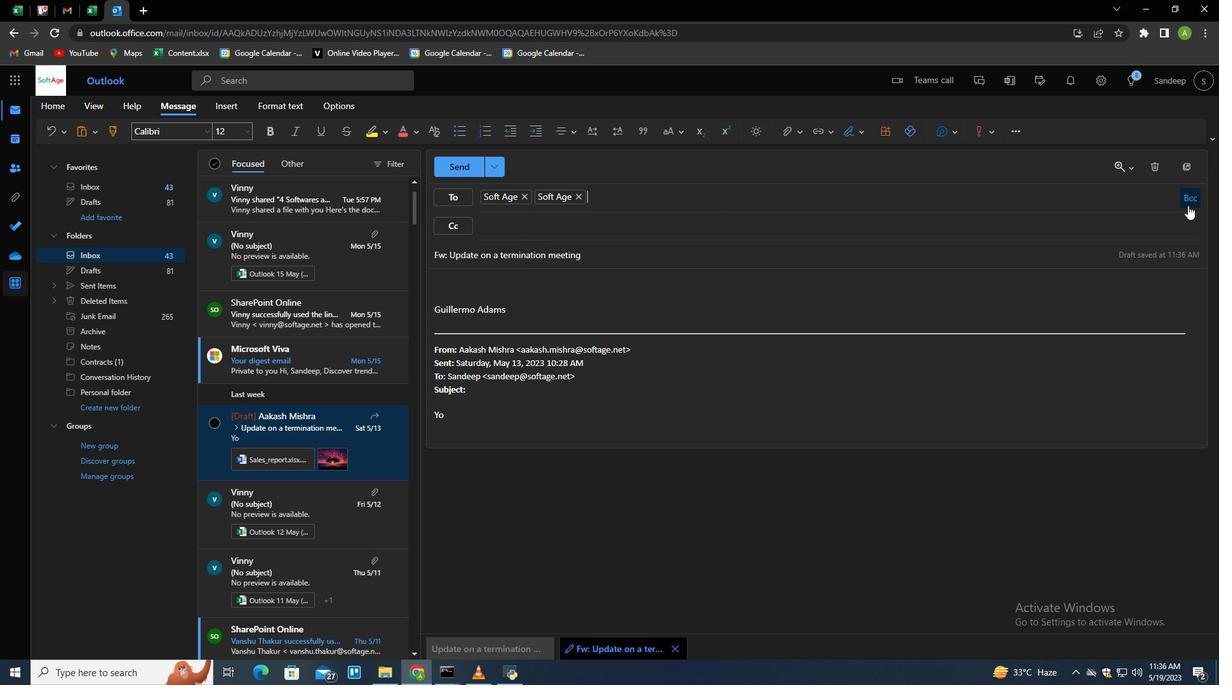 
Action: Mouse pressed left at (1188, 203)
Screenshot: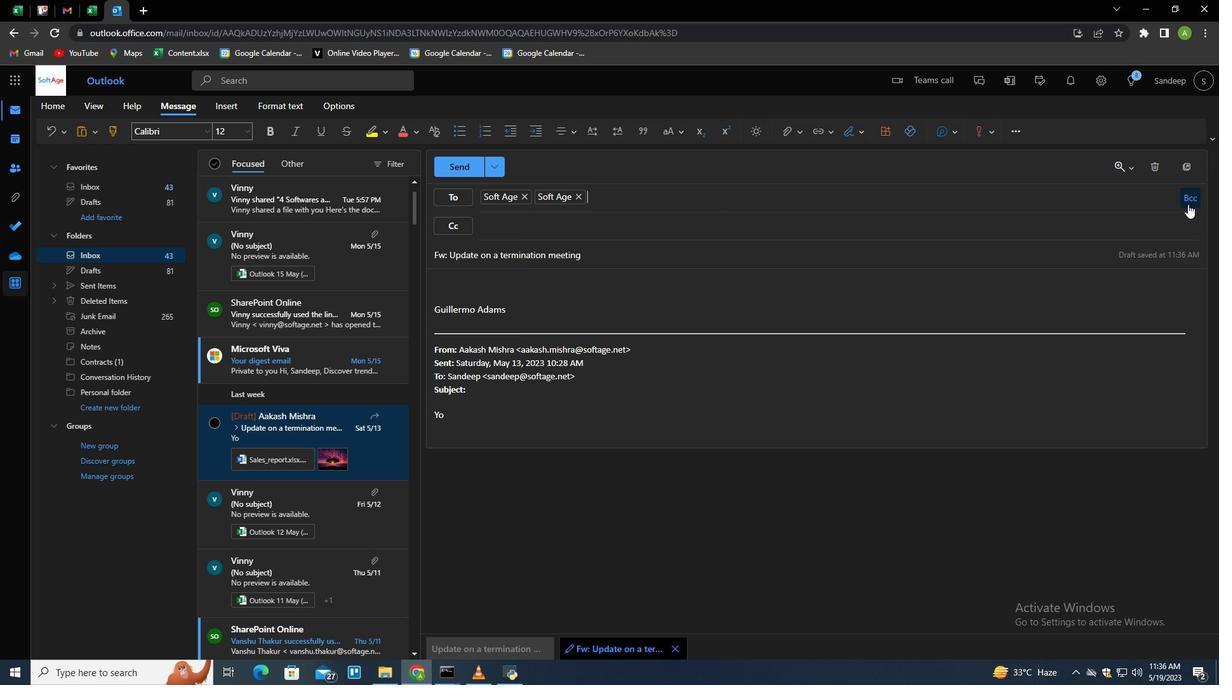 
Action: Mouse moved to (710, 264)
Screenshot: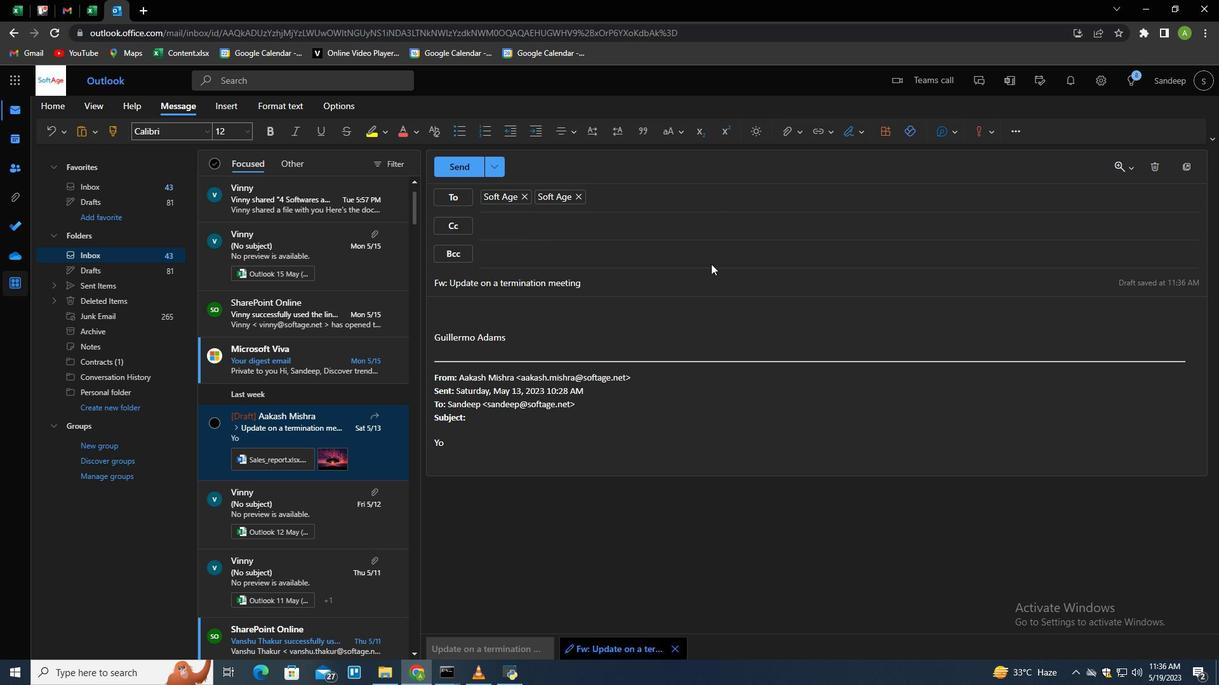 
Action: Key pressed softagel<Key.backspace>.9<Key.shift><Key.shift><Key.shift><Key.shift><Key.shift><Key.shift><Key.shift><Key.shift><Key.shift><Key.shift><Key.shift><Key.shift>#<Key.backspace><Key.shift>@softage.net<Key.enter><Key.tab><Key.tab><Key.shift>Could<Key.space>up<Key.backspace><Key.backspace>u<Key.backspace>yp<Key.backspace>ou<Key.space>please<Key.space>provide<Key.space>a<Key.space>ist<Key.backspace><Key.backspace><Key.backspace>list<Key.space>of<Key.space>the<Key.space>project<Key.space>assumptions<Key.space>and<Key.space>constraints<Key.shift>><Key.backspace><Key.shift>?
Screenshot: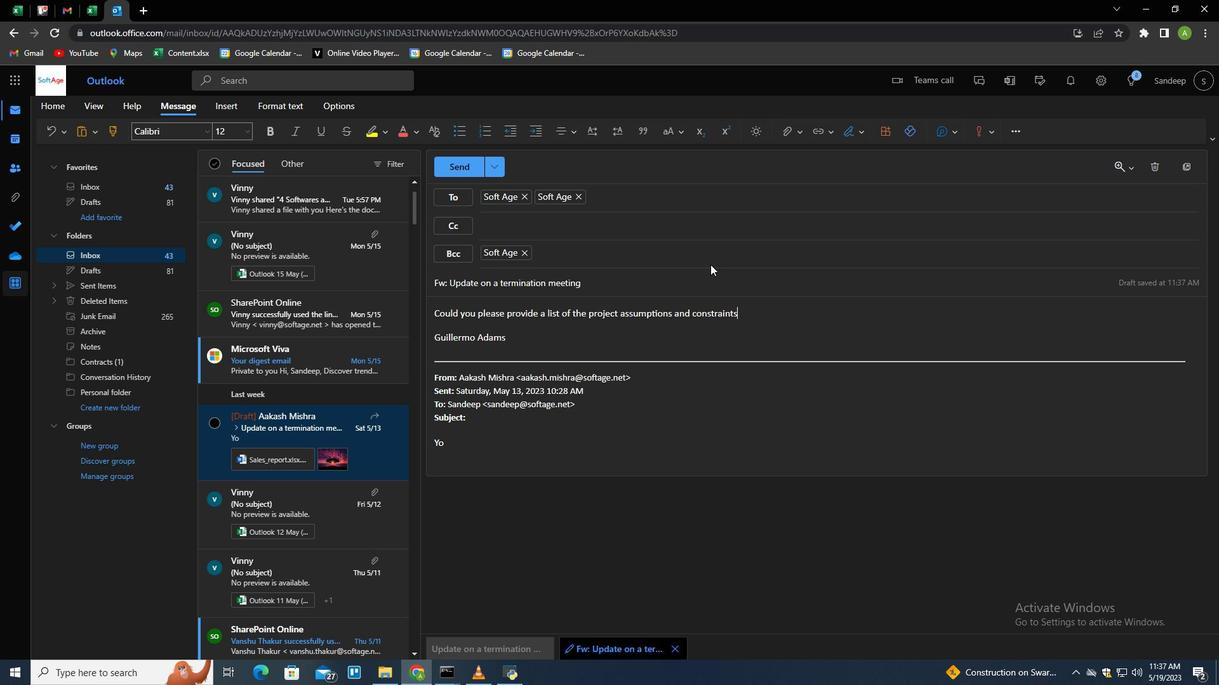 
Action: Mouse moved to (628, 264)
Screenshot: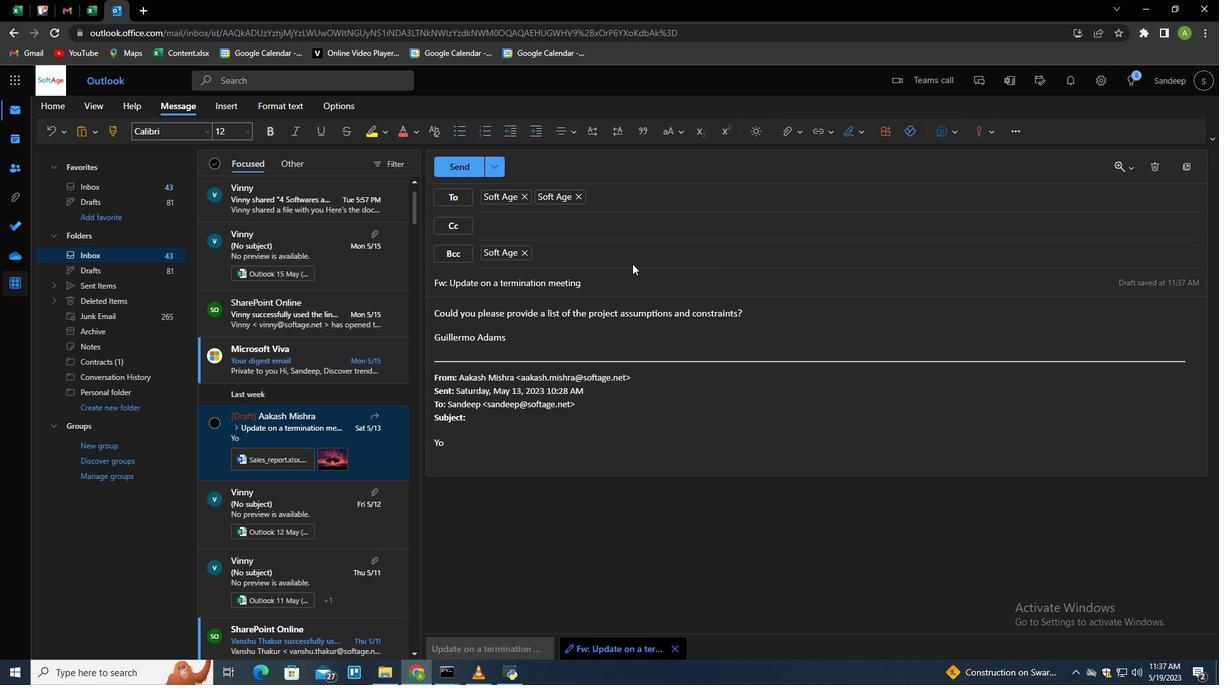 
Action: Key pressed <Key.shift_r><Key.enter><Key.shift_r><Key.enter>
Screenshot: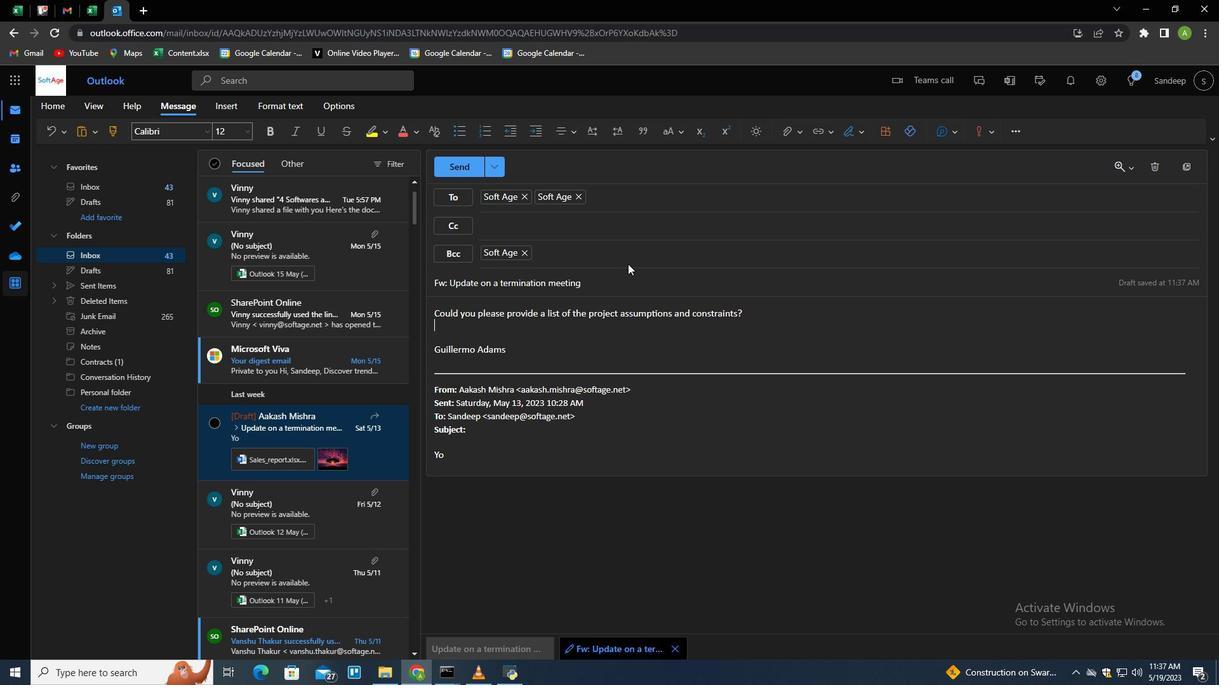 
